 Task: Normalize peak amplitude for normalize effect to -1.0 dB.
Action: Mouse moved to (276, 6)
Screenshot: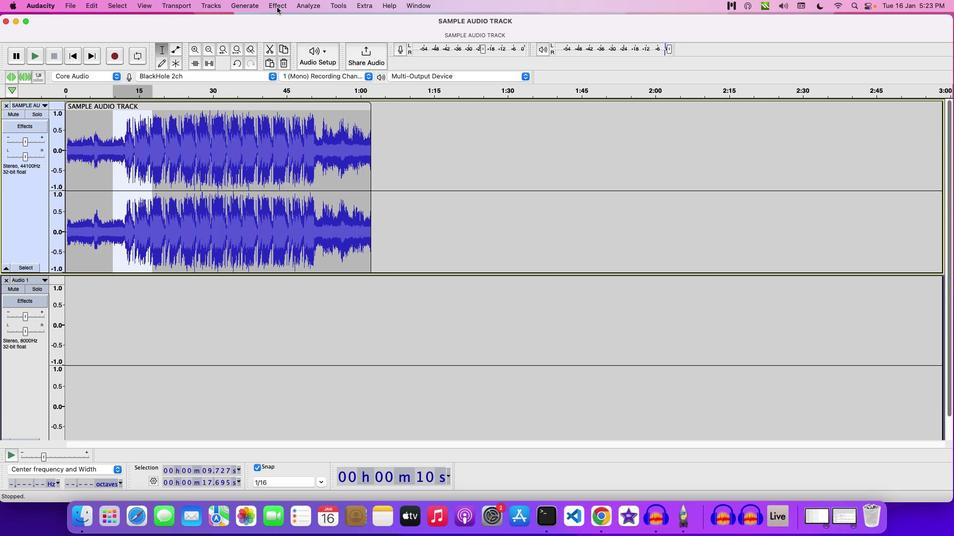 
Action: Mouse pressed left at (276, 6)
Screenshot: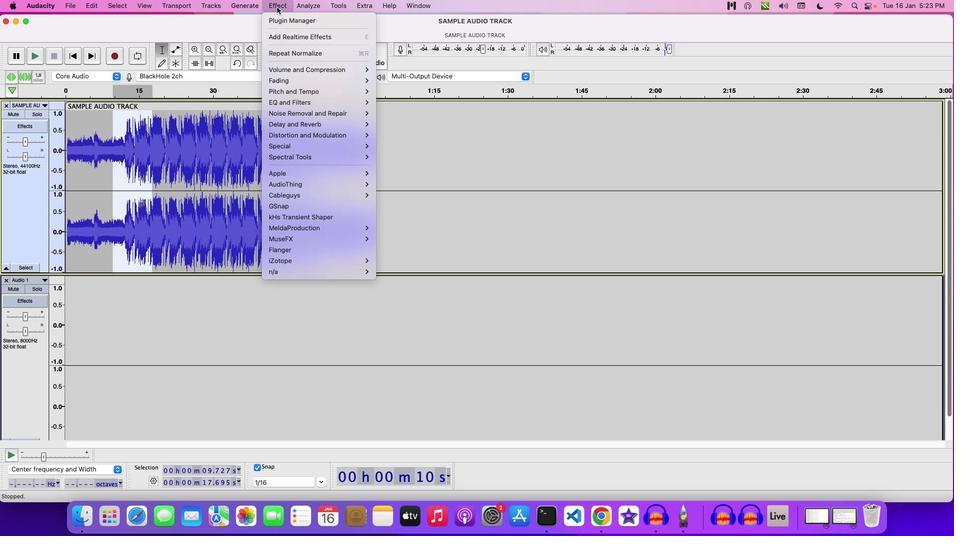 
Action: Mouse moved to (429, 121)
Screenshot: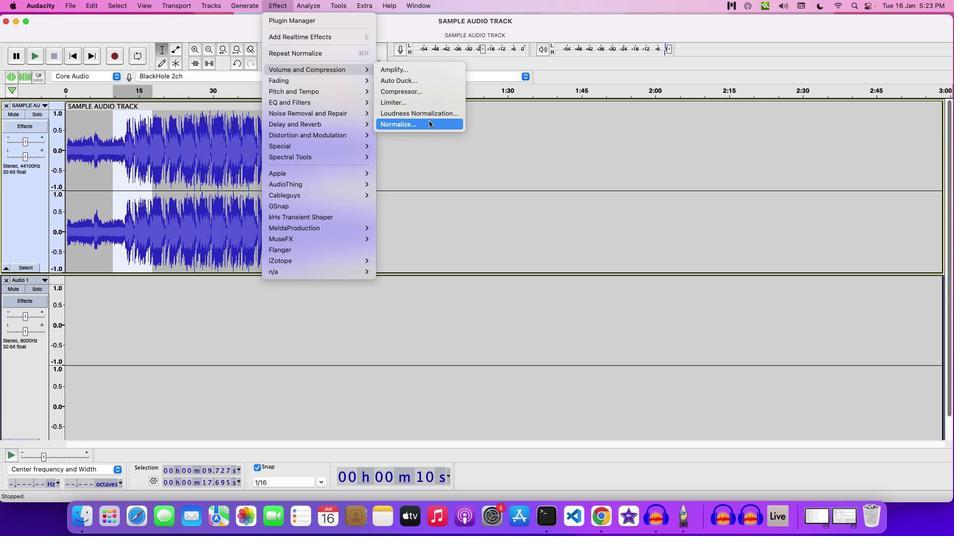 
Action: Mouse pressed left at (429, 121)
Screenshot: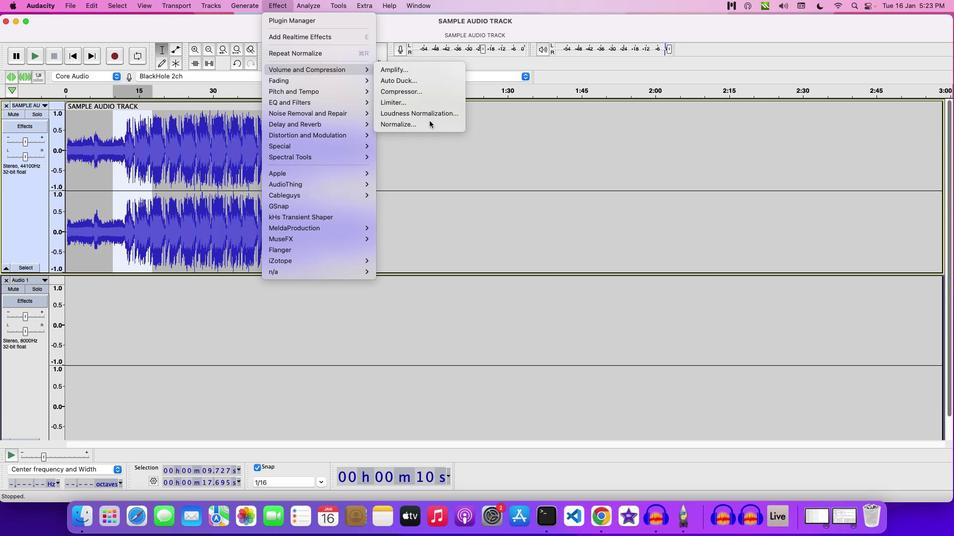 
Action: Mouse moved to (454, 267)
Screenshot: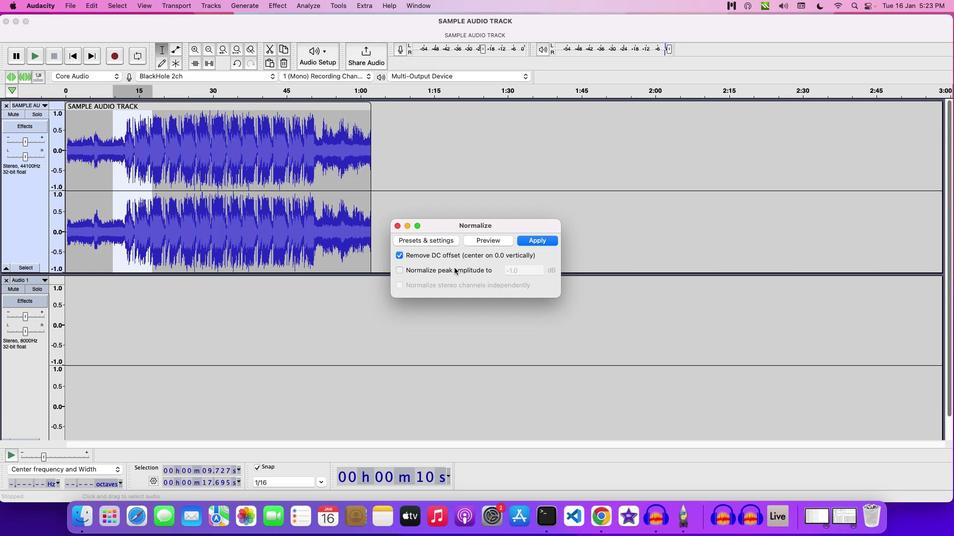 
Action: Mouse pressed left at (454, 267)
Screenshot: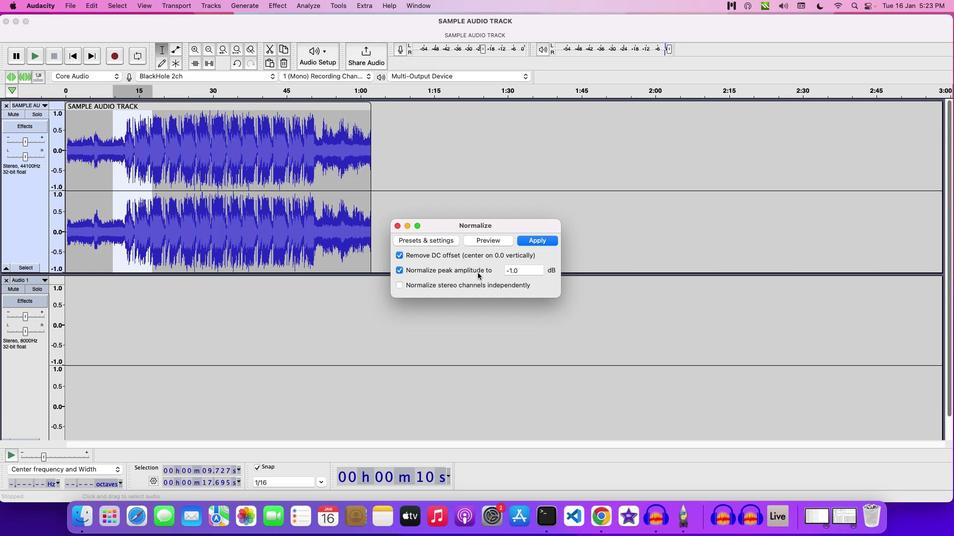 
Action: Mouse moved to (518, 273)
Screenshot: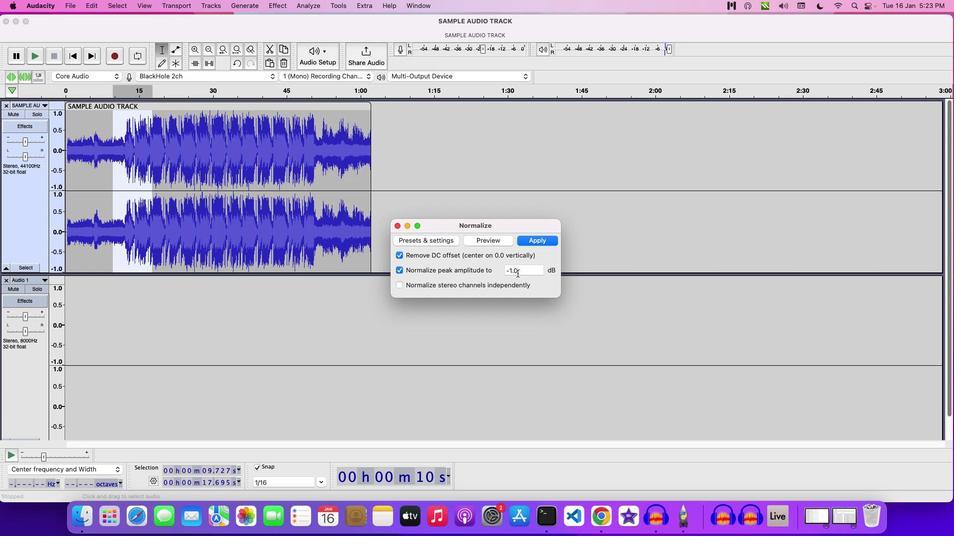 
Action: Mouse pressed left at (518, 273)
Screenshot: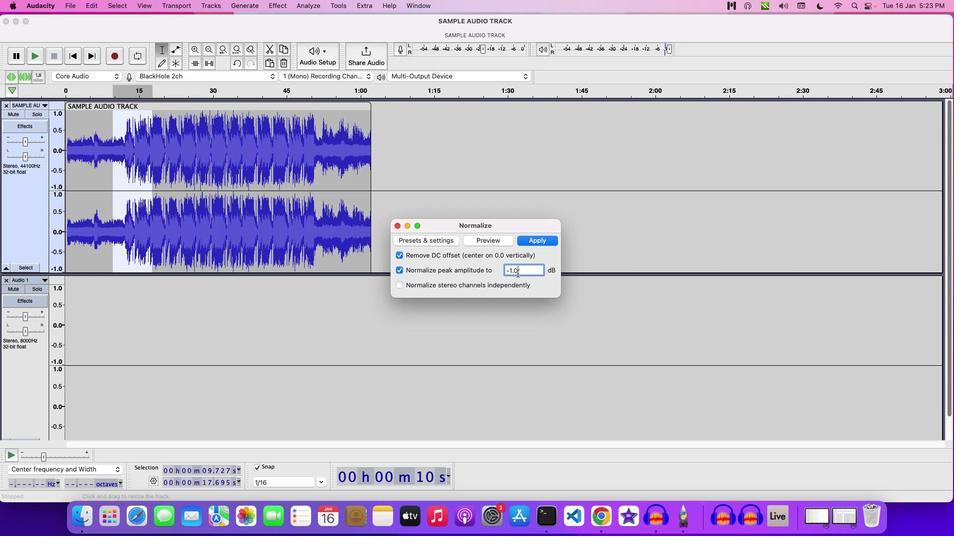 
Action: Mouse moved to (513, 270)
Screenshot: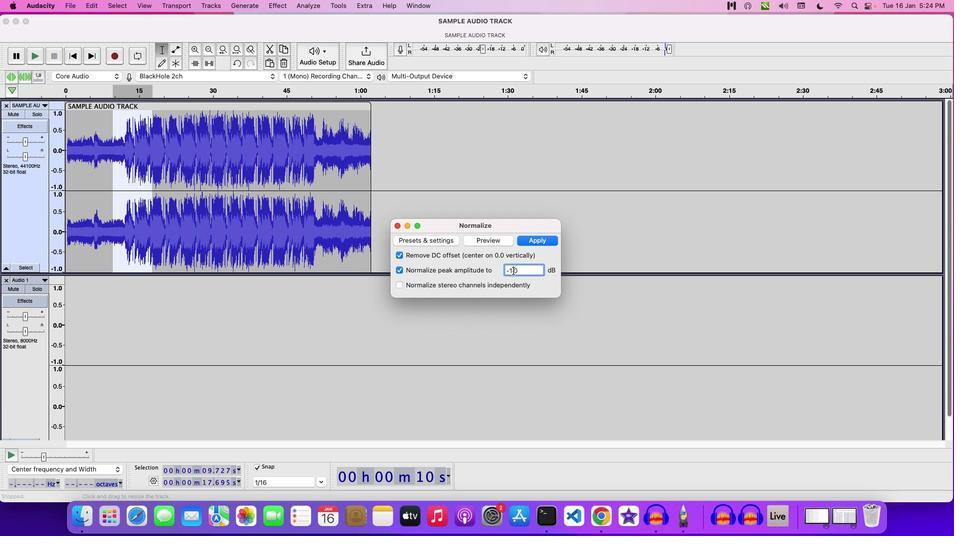 
Action: Mouse pressed left at (513, 270)
Screenshot: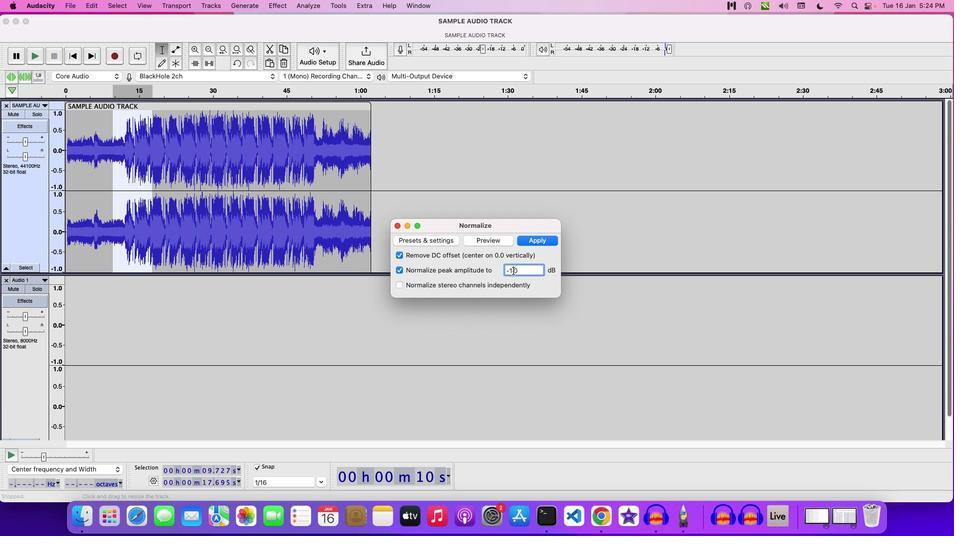 
Action: Mouse moved to (545, 268)
Screenshot: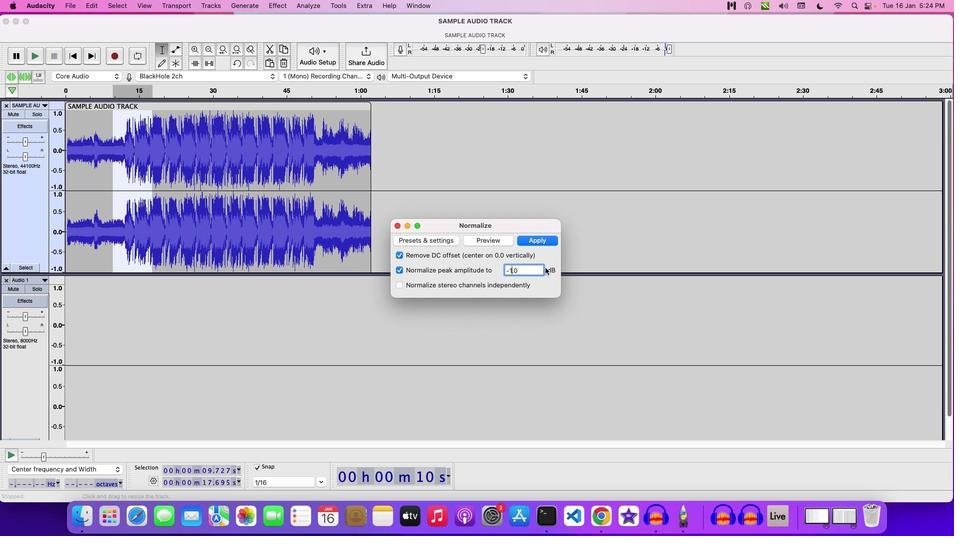 
Action: Key pressed Key.left
Screenshot: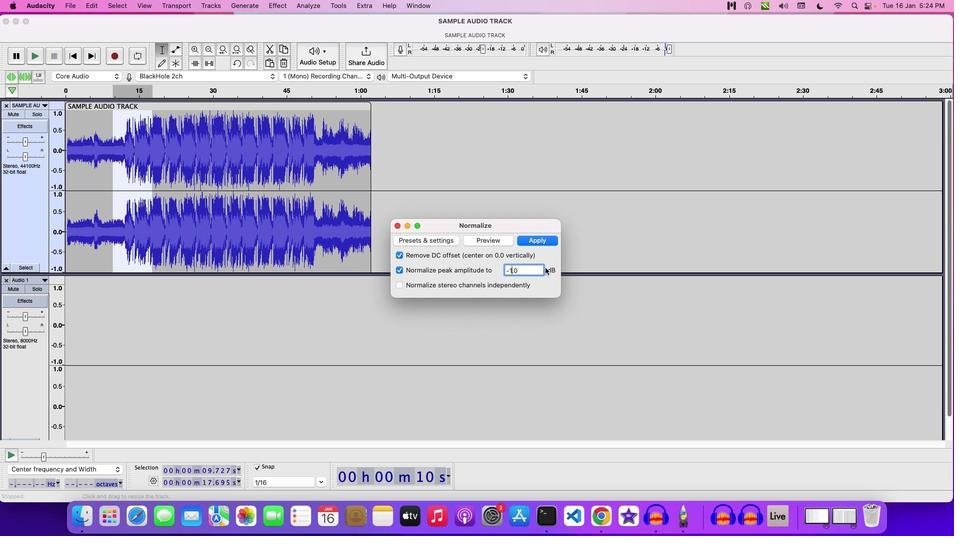 
Action: Mouse moved to (538, 261)
Screenshot: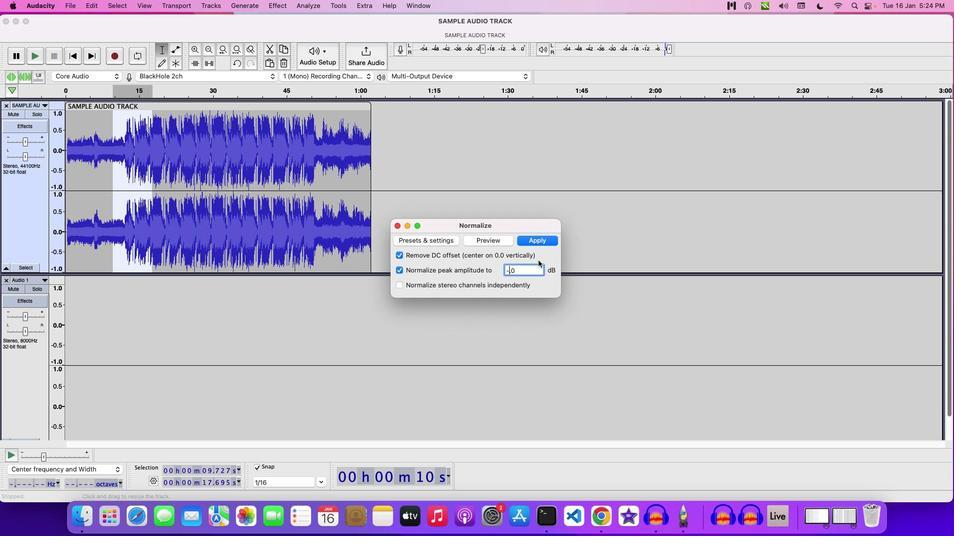 
Action: Key pressed Key.backspace
Screenshot: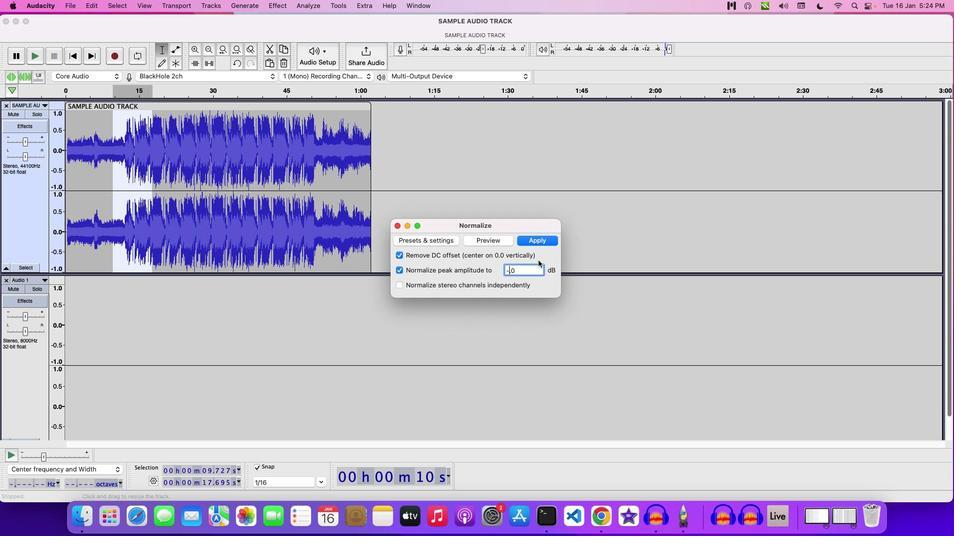 
Action: Mouse moved to (535, 260)
Screenshot: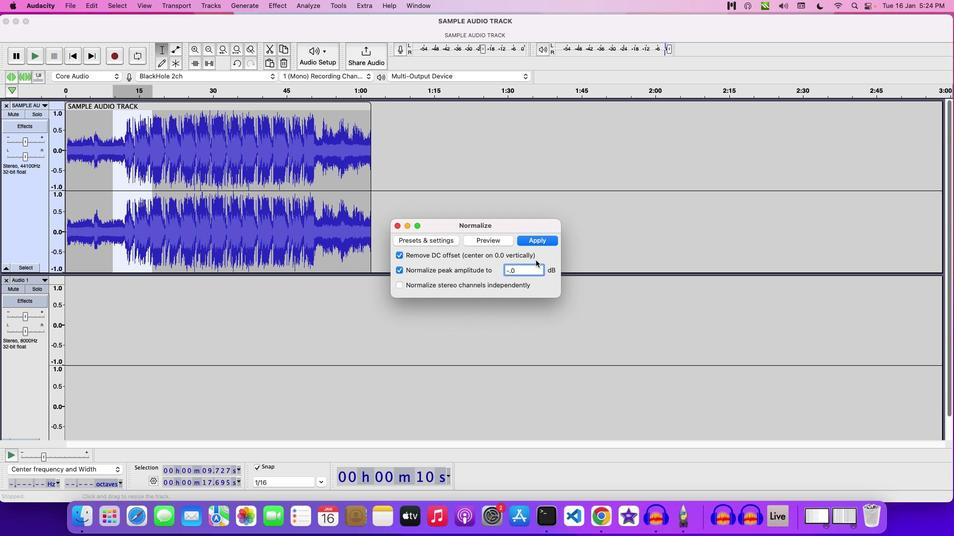
Action: Key pressed '1'
Screenshot: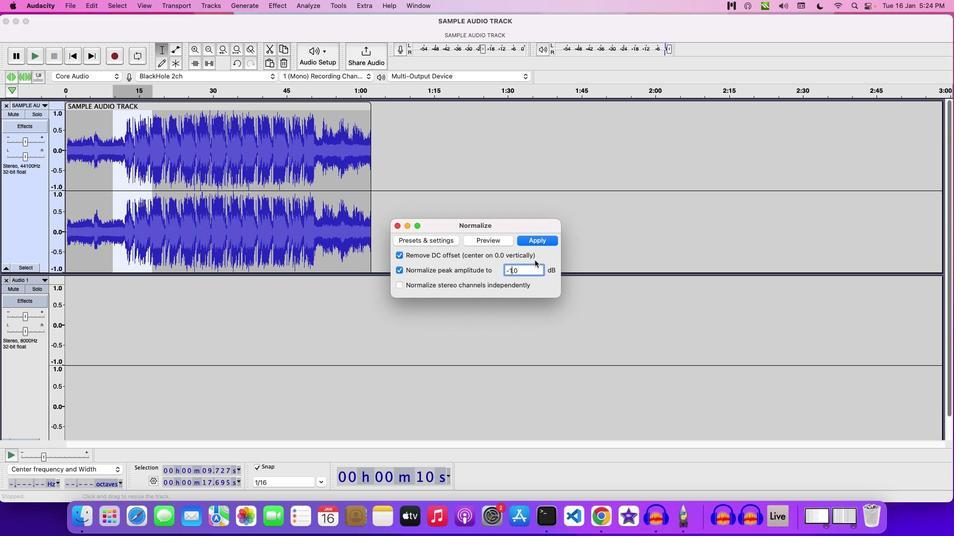
Action: Mouse moved to (480, 290)
Screenshot: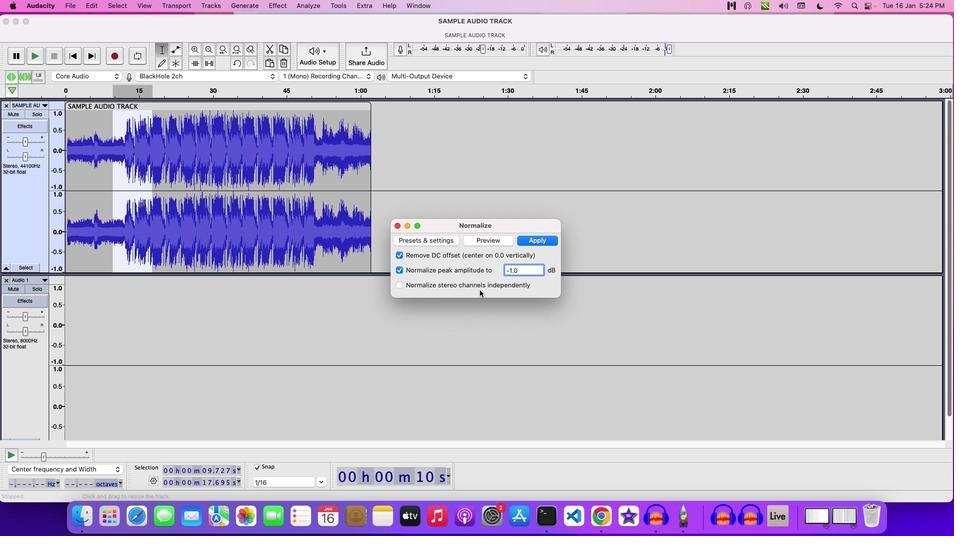 
Action: Mouse pressed left at (480, 290)
Screenshot: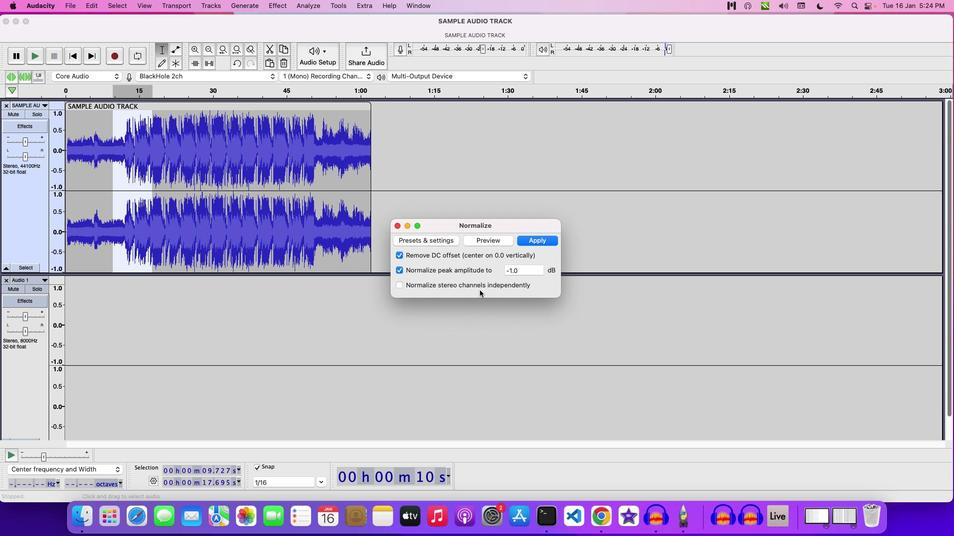 
